 Task: Create a "Security Compliance Checklist."
Action: Mouse moved to (861, 152)
Screenshot: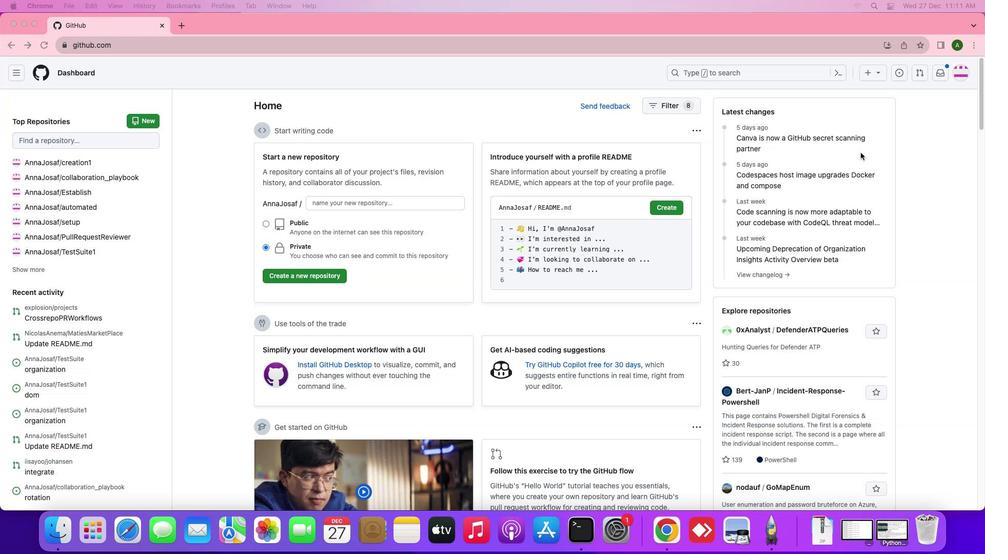 
Action: Mouse pressed left at (861, 152)
Screenshot: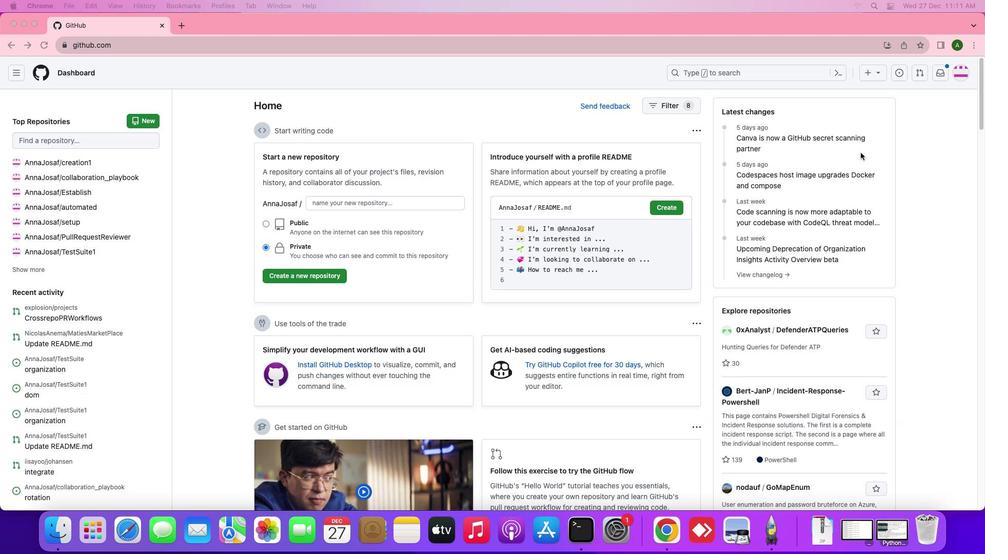 
Action: Mouse moved to (964, 70)
Screenshot: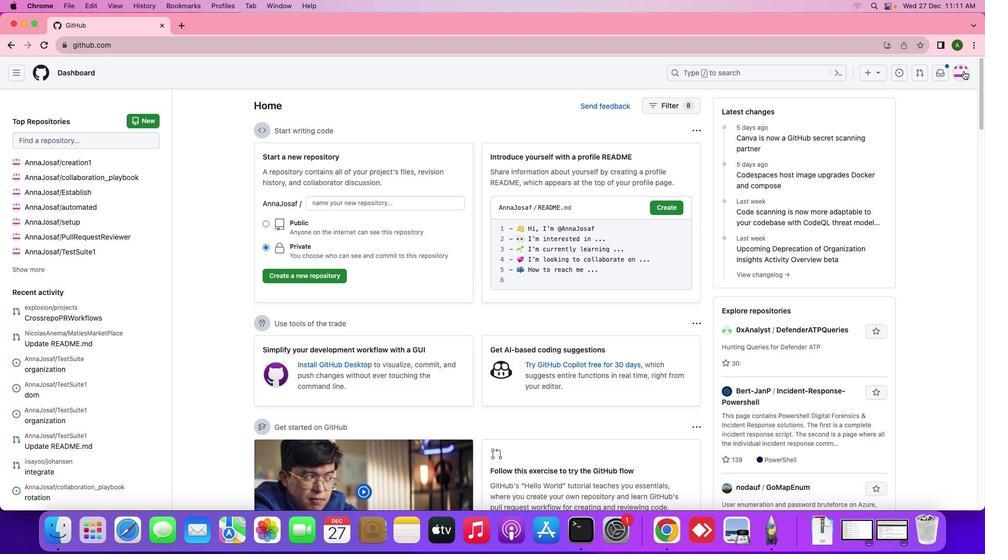 
Action: Mouse pressed left at (964, 70)
Screenshot: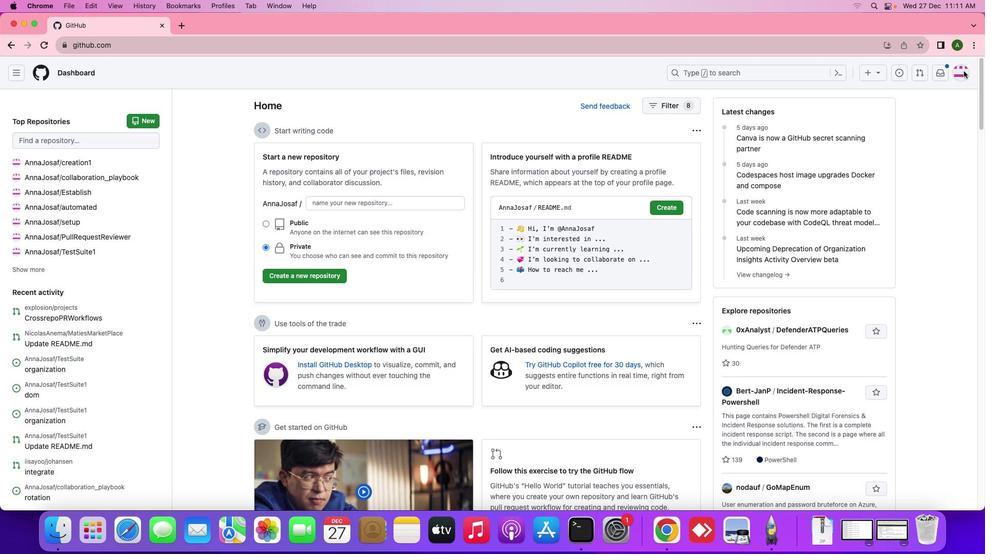 
Action: Mouse moved to (887, 164)
Screenshot: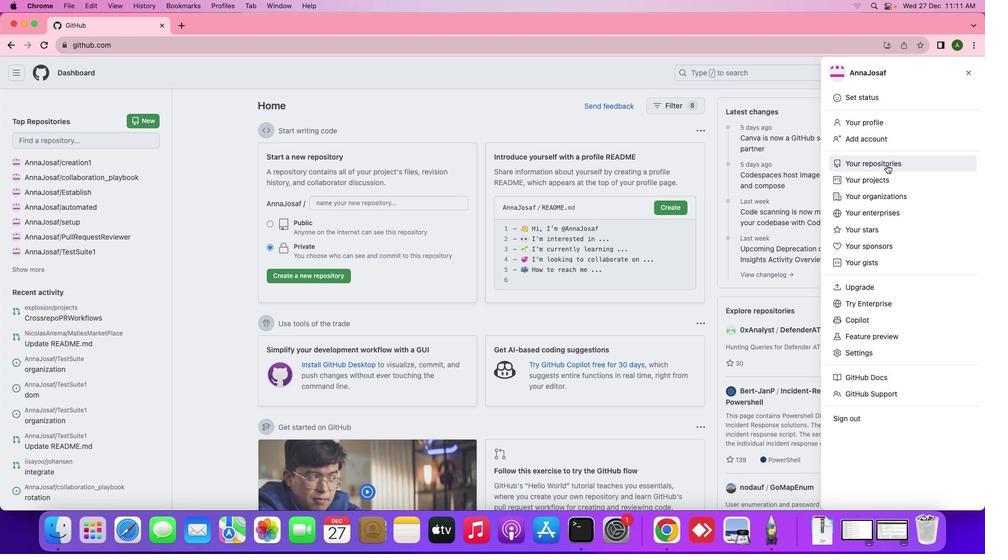 
Action: Mouse pressed left at (887, 164)
Screenshot: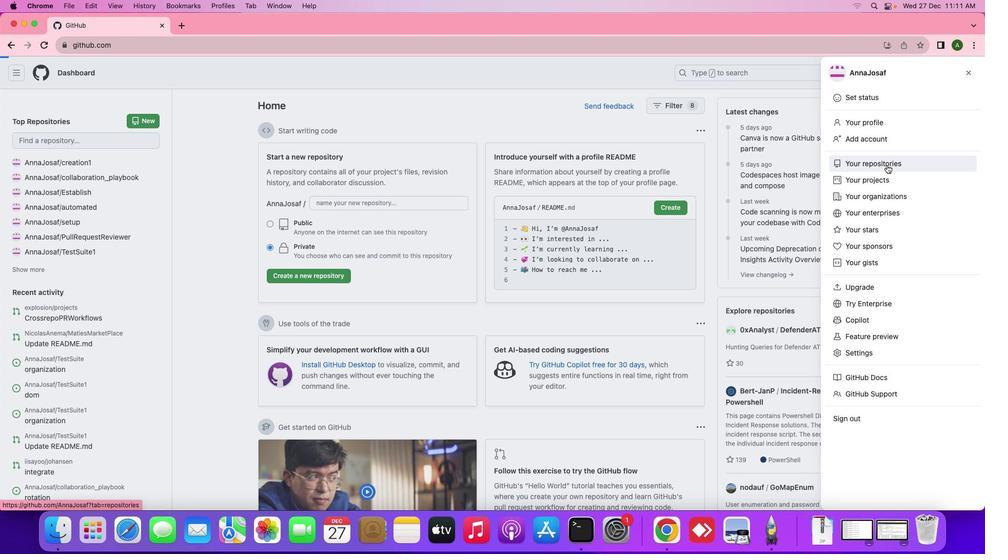 
Action: Mouse moved to (459, 169)
Screenshot: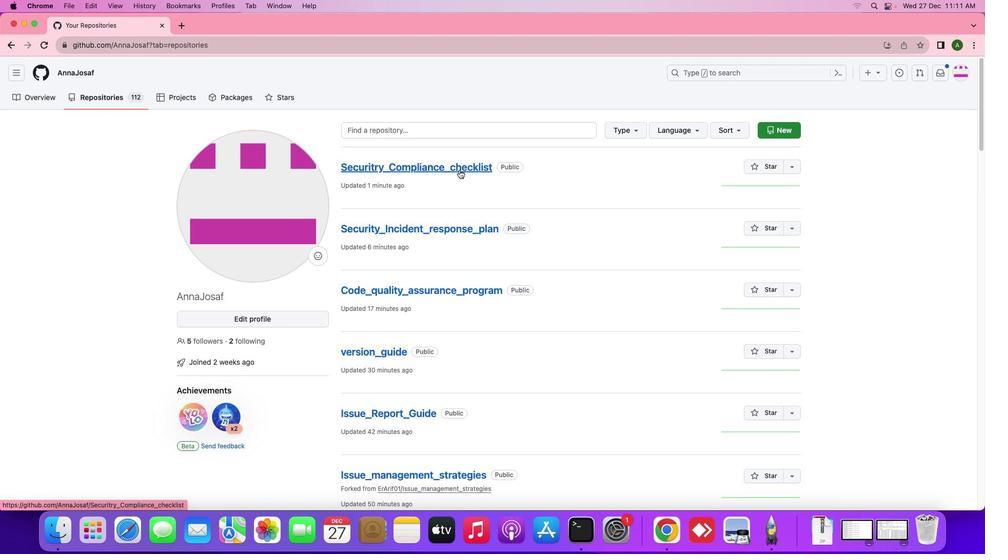 
Action: Mouse pressed left at (459, 169)
Screenshot: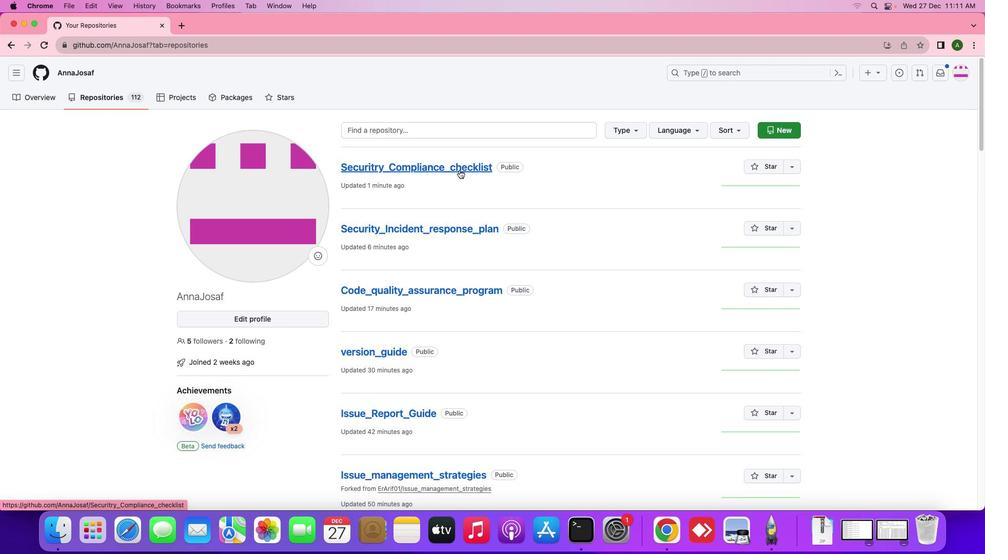 
Action: Mouse moved to (568, 162)
Screenshot: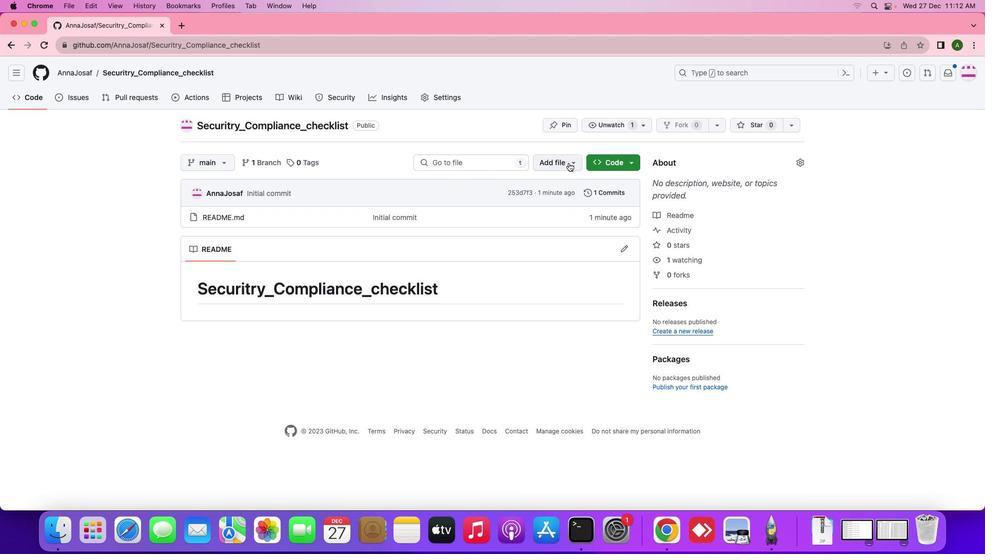 
Action: Mouse pressed left at (568, 162)
Screenshot: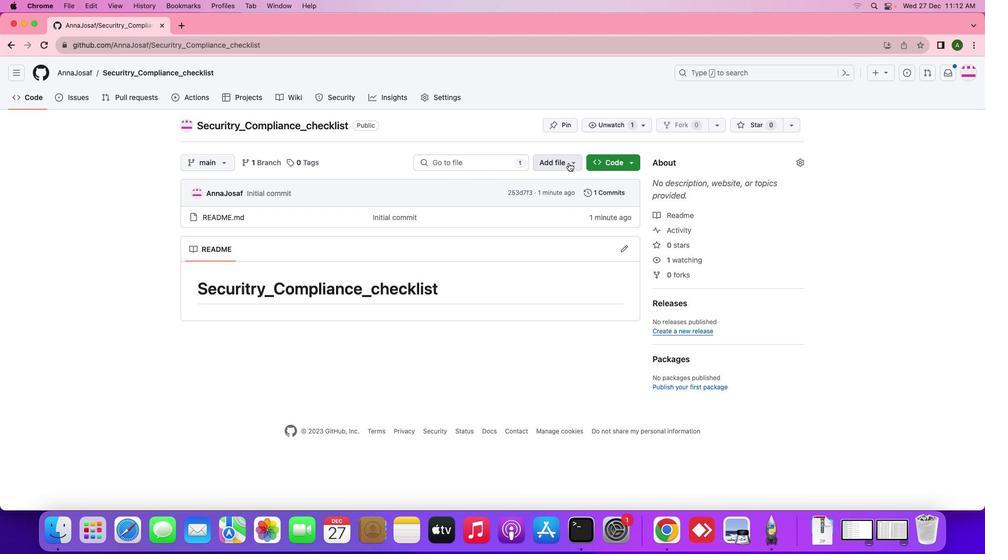 
Action: Mouse moved to (566, 184)
Screenshot: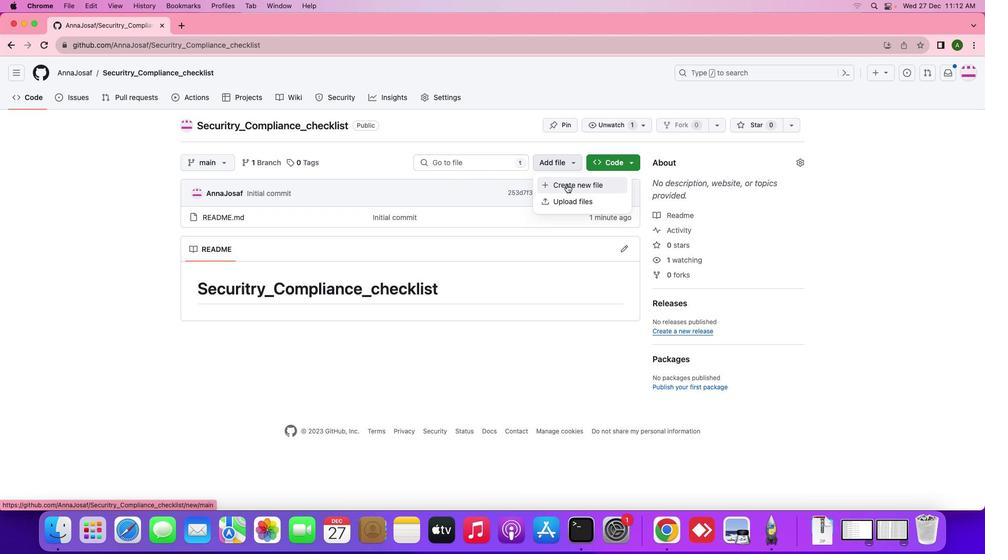 
Action: Mouse pressed left at (566, 184)
Screenshot: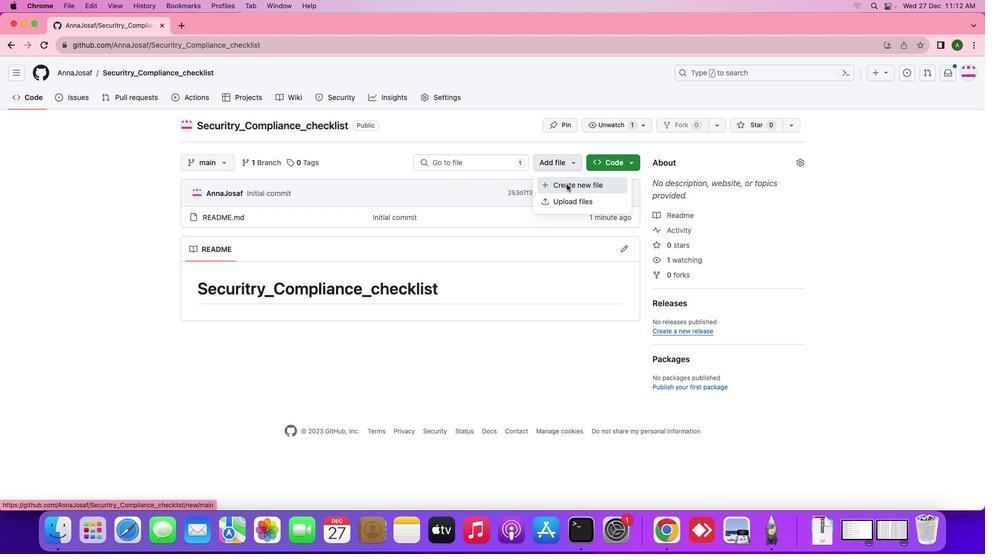 
Action: Mouse moved to (189, 127)
Screenshot: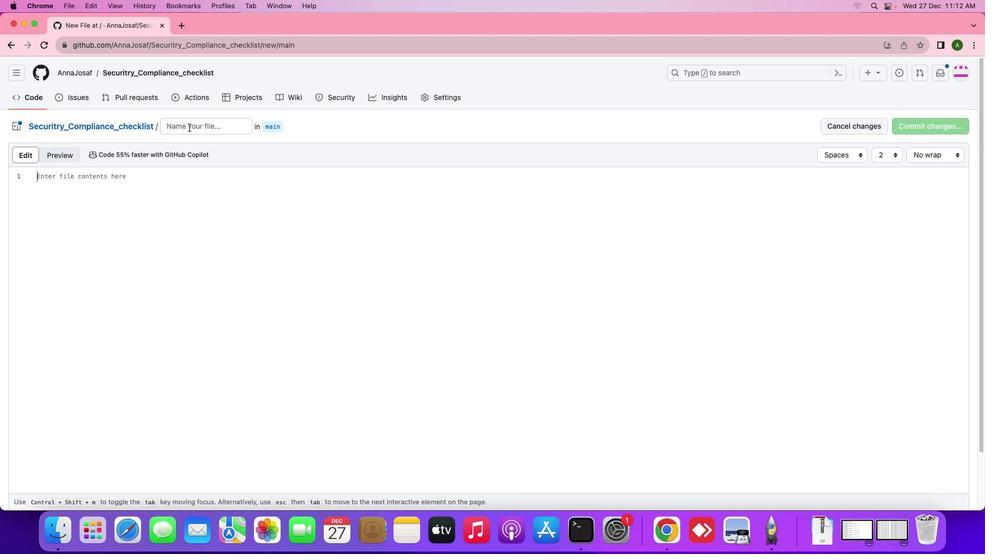 
Action: Mouse pressed left at (189, 127)
Screenshot: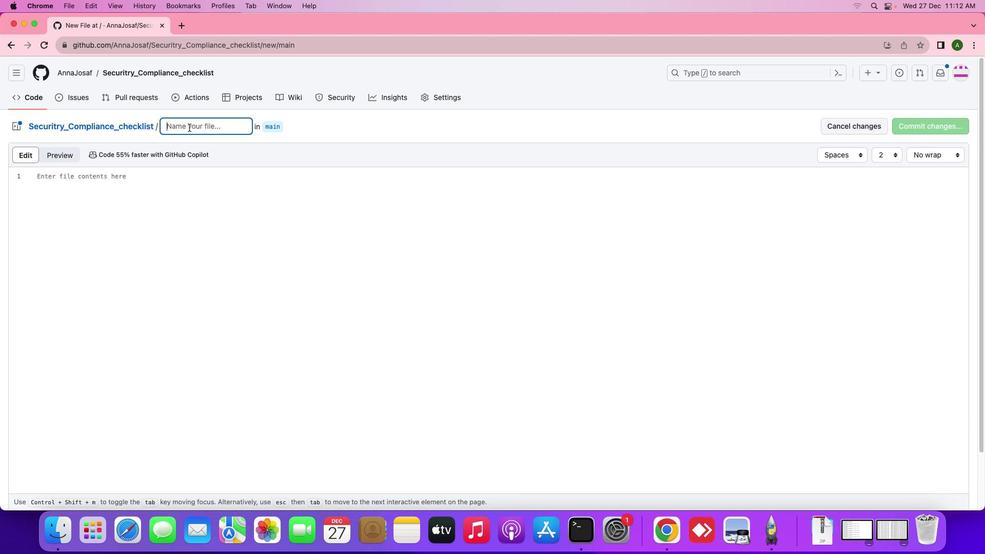 
Action: Key pressed 's''e''c''u''r''i''t''y''.''m''d'
Screenshot: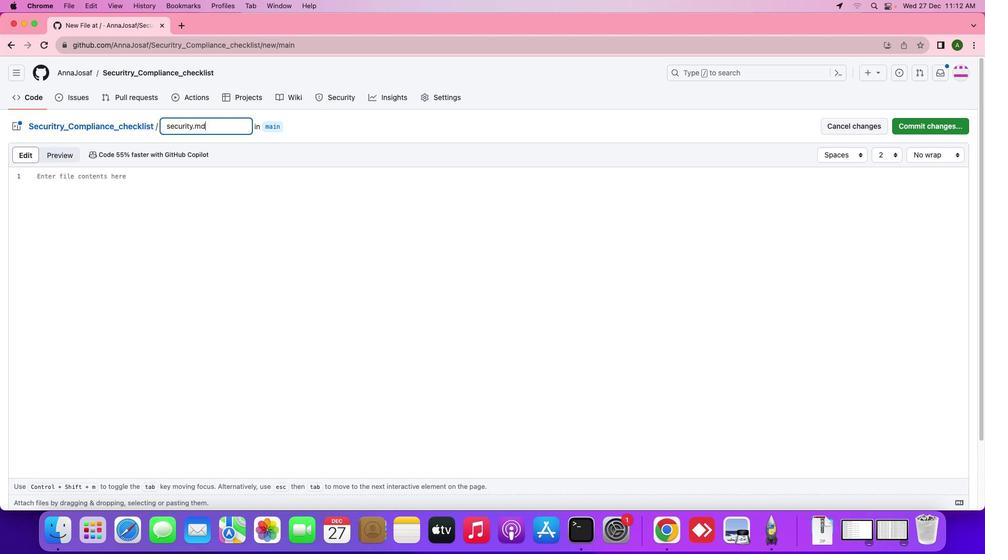 
Action: Mouse moved to (266, 235)
Screenshot: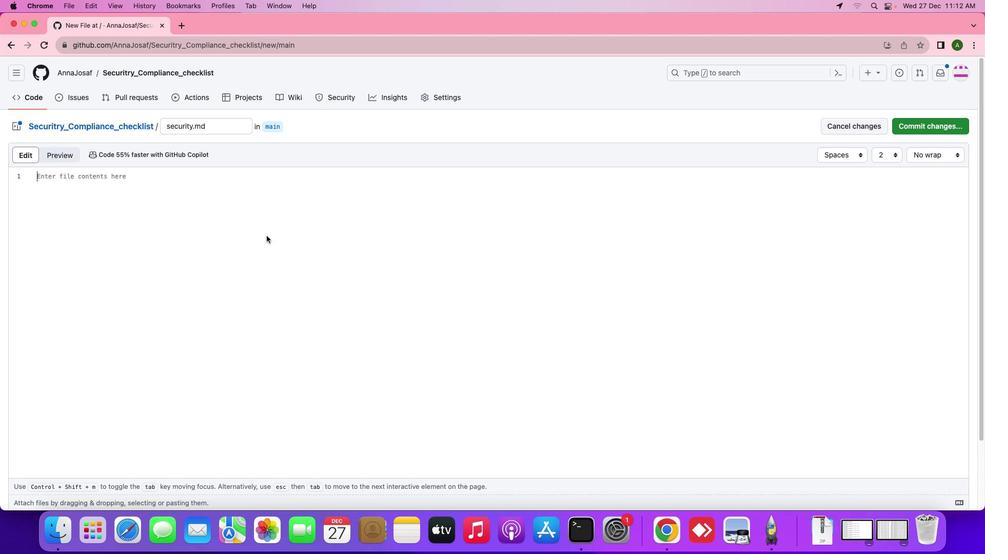 
Action: Mouse pressed left at (266, 235)
Screenshot: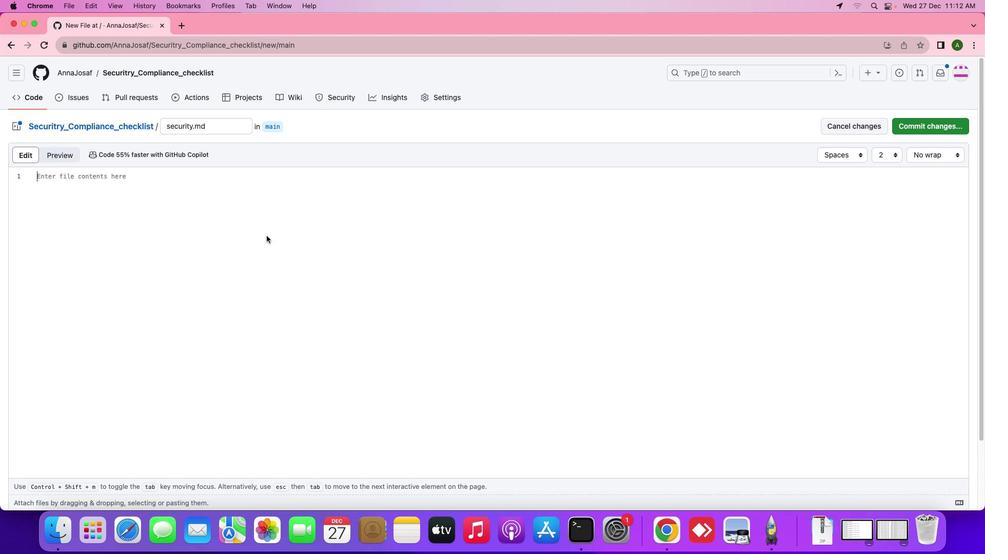 
Action: Key pressed Key.shift_r'#'Key.spaceKey.shift_r'S''e''c''u''t'Key.backspaceKey.backspace'u''r''i''t''y'Key.spaceKey.shift_r'C''o''m''p''l''i''a''n''c''e'Key.space'c''h''e''c''k''l''i''s''t'Key.enter'-'Key.spaceKey.shift_r'T''h''i''s'Key.space'c''h''e''c''k'Key.spaceKey.backspace'l''i''s''t'Key.space'o''u''t''l''i''n''e''s'Key.space't''h''e'Key.space's''e''c''u''r''i''t''y'Key.space'm''e''a''s''u''r''e''s'Key.space't''h''a''t'Key.space's''h''o''u''l''d'Key.space'b''e'Key.space'i''n'Key.space'p''l''a''c''e'Key.space't''o'Key.space'e''n''s''u''r''e'Key.space'c''o''m''p''l''i''a''n''c''e'Key.space'w''i''t''h'Key.space's''e''c''u''r''i''t''y'Key.space's''t''a''n''d''a''r''d''s'Key.space'a''n''d'Key.space'b''e''s''t'Key.space'p''r''a''c''t''i''c''e''s''.'Key.enterKey.backspaceKey.backspaceKey.shift_r'#''#'Key.spaceKey.shift_r'A''c''c''e''s''s'Key.spaceKey.shift_r'C''o''n''t''r''o''l'Key.spaceKey.enter'-'Key.spaceKey.shift_r'O'Key.backspaceKey.shift_r'I''m''p''l''e''m''e''n''t'Key.space's''t''r''o''n''g'Key.space'a''u''t''h''o'Key.backspace'e''n''t''i''c''a''t''i''o''n'Key.space'm''e''c''h''a''s'Key.backspace'n''i''s''m''s'Key.enterKey.shift_r'R''e''g''u''l''a''r''y'Key.space'r''e''v''i''e''w'Key.space'a''n''d'Key.space'u''p''d''a''t''e'Key.space'u''s''e''r'Key.space'a''c''e''s''s'Key.space'p''e''r''m''i''s''s''i''o''n''s'Key.enterKey.shift_r'M''o''n''i''t''o''r'Key.space'a''n''d'Key.space'l''o''g'Key.space'a''c''c''e''s''s'Key.space't''o'Key.space'c''r''i''t''i''a''c''a''l'Key.backspaceKey.backspaceKey.backspaceKey.backspaceKey.backspaceKey.backspace't''i''c''a''l'Key.space's''y''s''t''e''m'Key.space
Screenshot: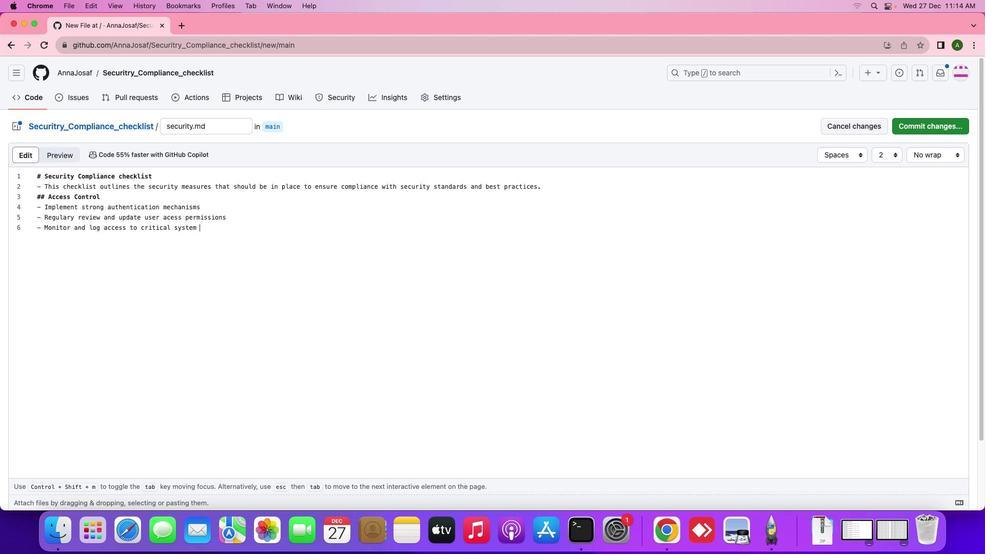 
Action: Mouse moved to (60, 154)
Screenshot: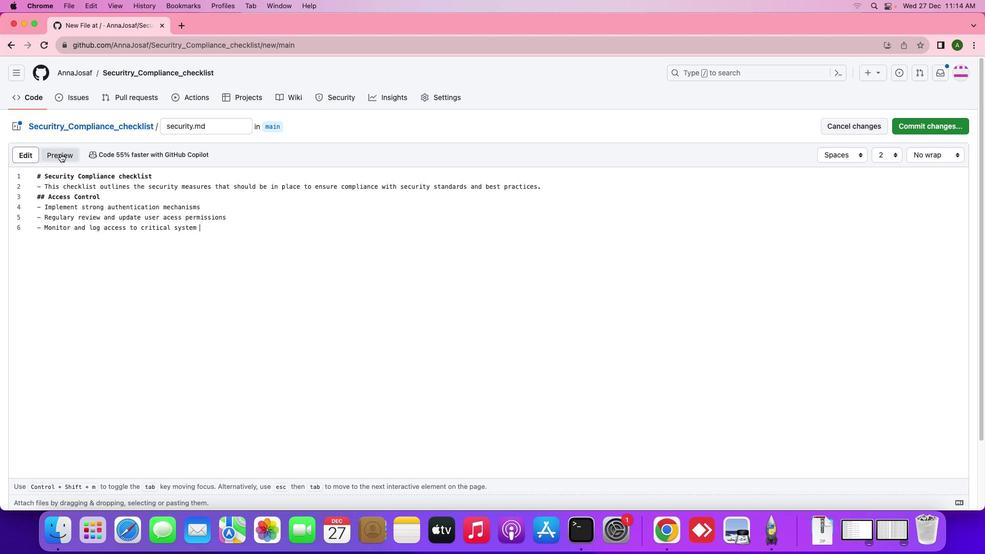 
Action: Mouse pressed left at (60, 154)
Screenshot: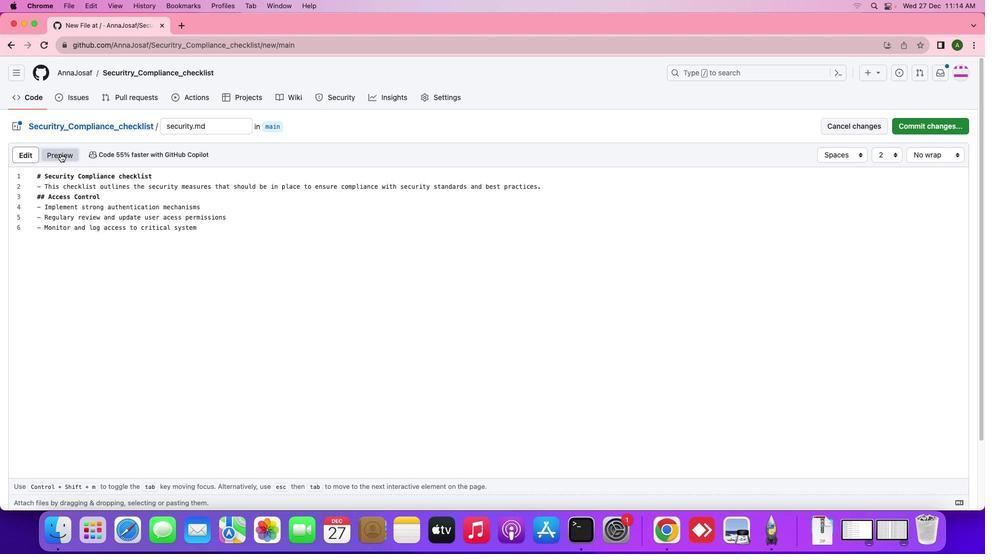 
Action: Mouse moved to (904, 123)
Screenshot: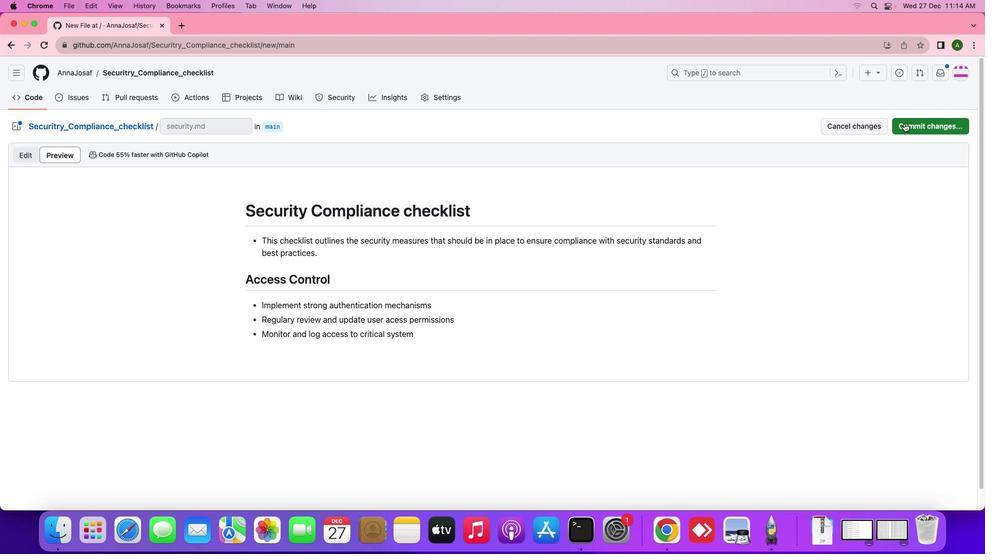
Action: Mouse pressed left at (904, 123)
Screenshot: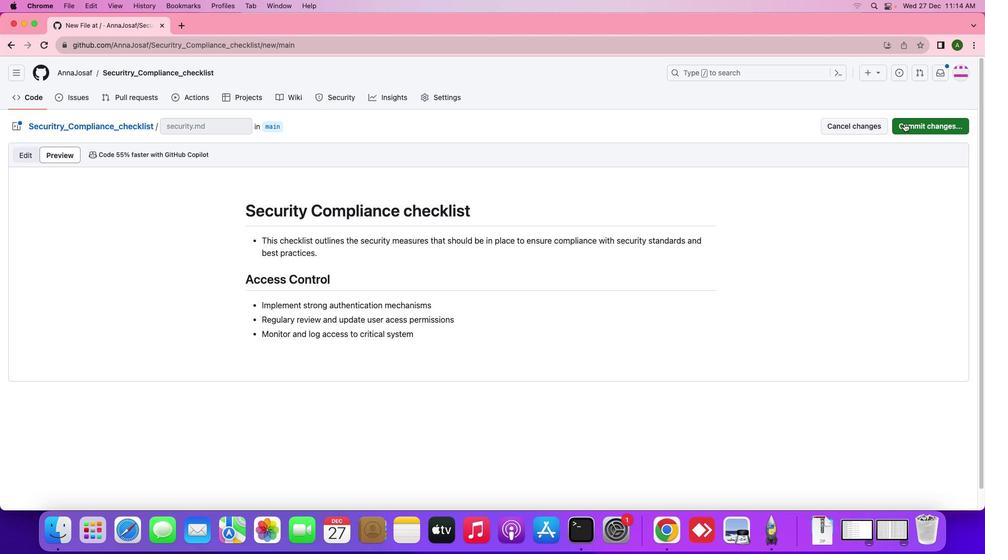 
Action: Mouse moved to (575, 392)
Screenshot: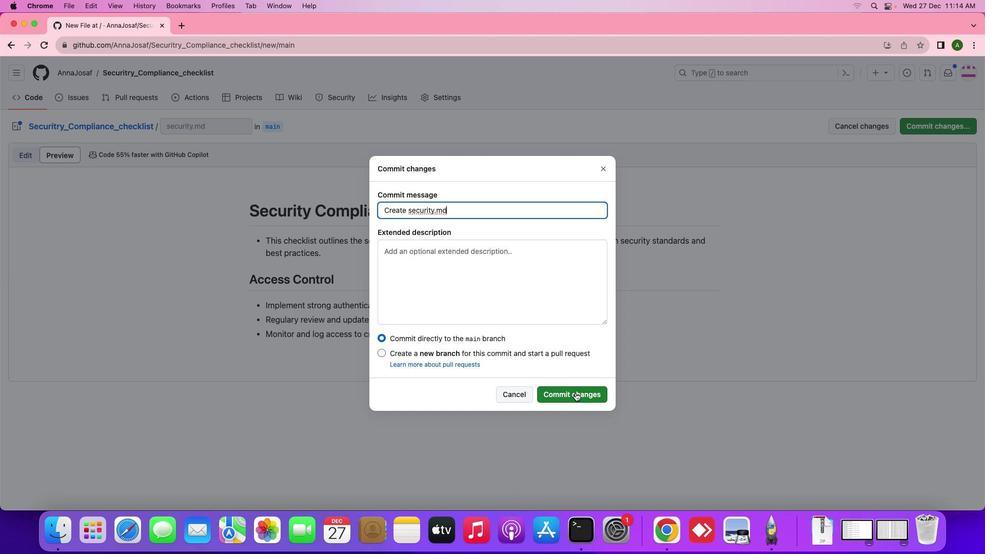 
Action: Mouse pressed left at (575, 392)
Screenshot: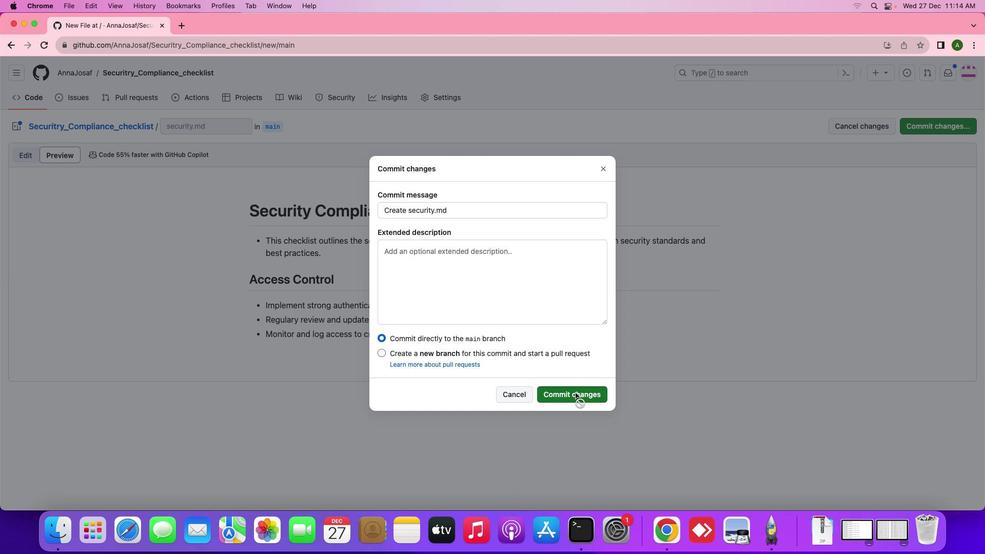 
Action: Mouse moved to (576, 392)
Screenshot: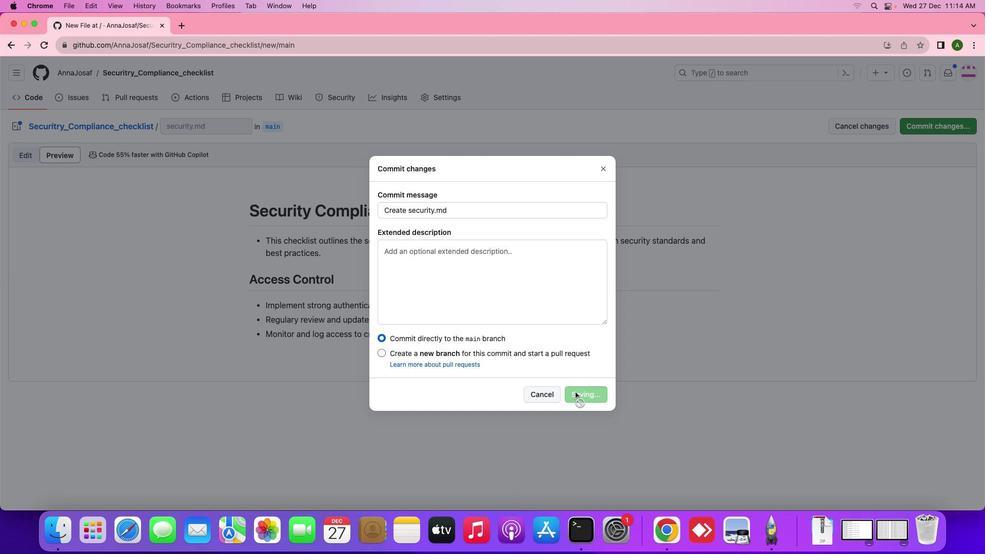 
